 Task: Look for products in the category "Frozen Meals" from Ayo only.
Action: Mouse moved to (284, 108)
Screenshot: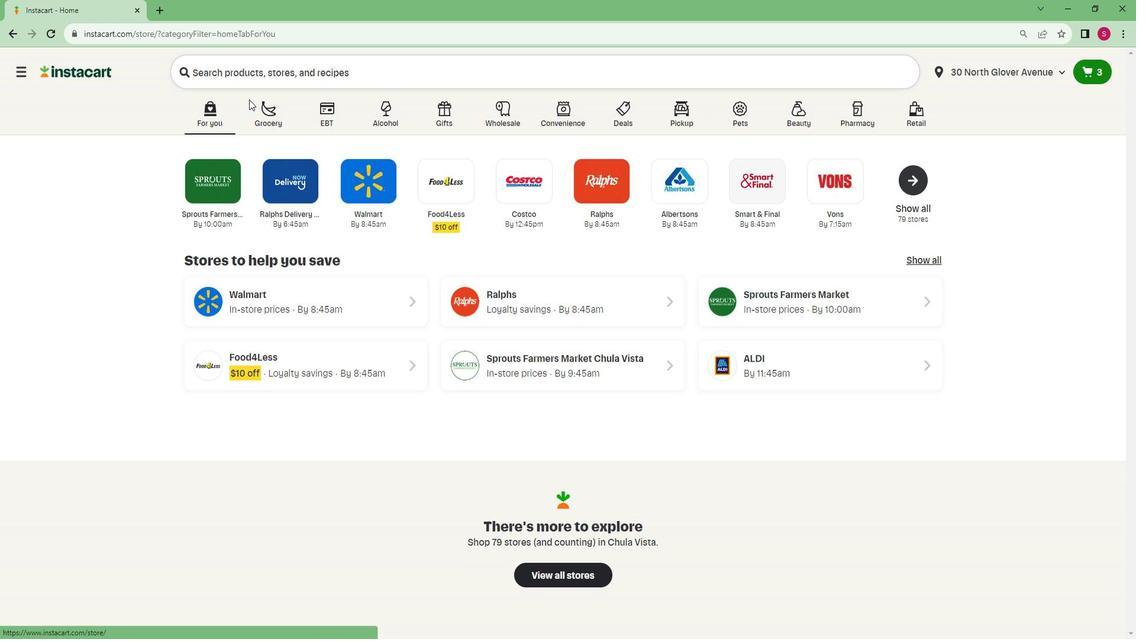 
Action: Mouse pressed left at (284, 108)
Screenshot: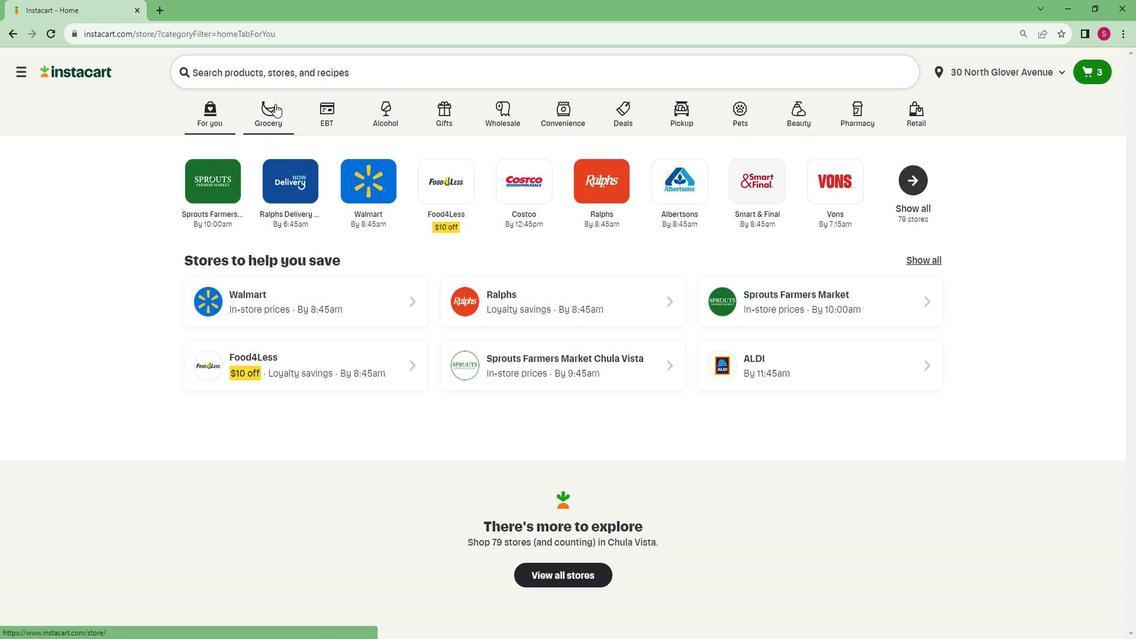 
Action: Mouse moved to (238, 326)
Screenshot: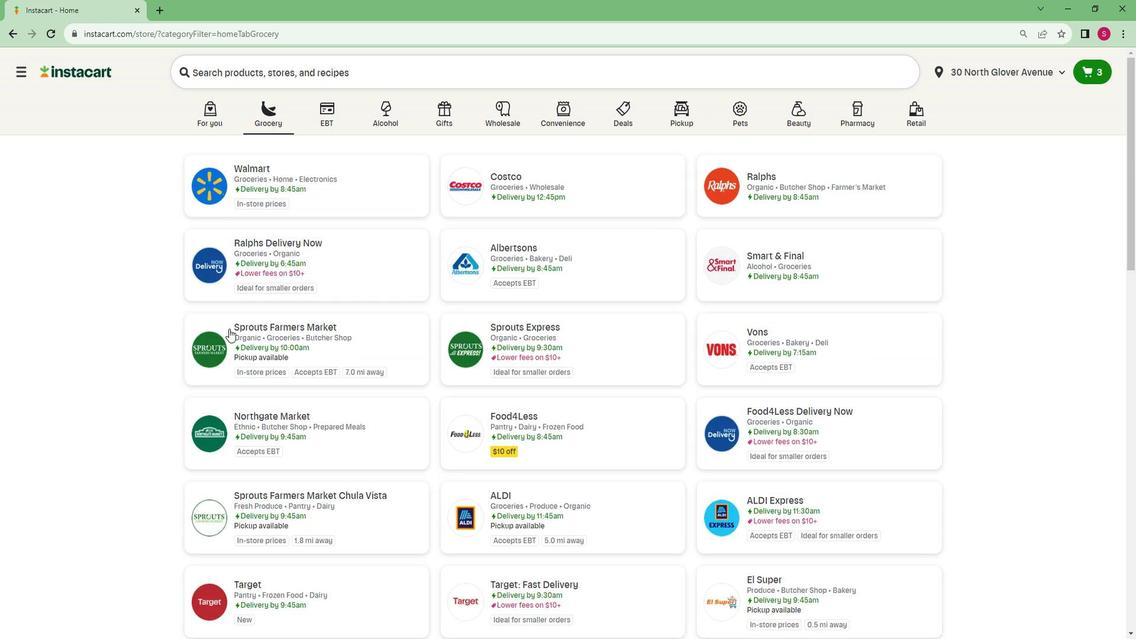 
Action: Mouse pressed left at (238, 326)
Screenshot: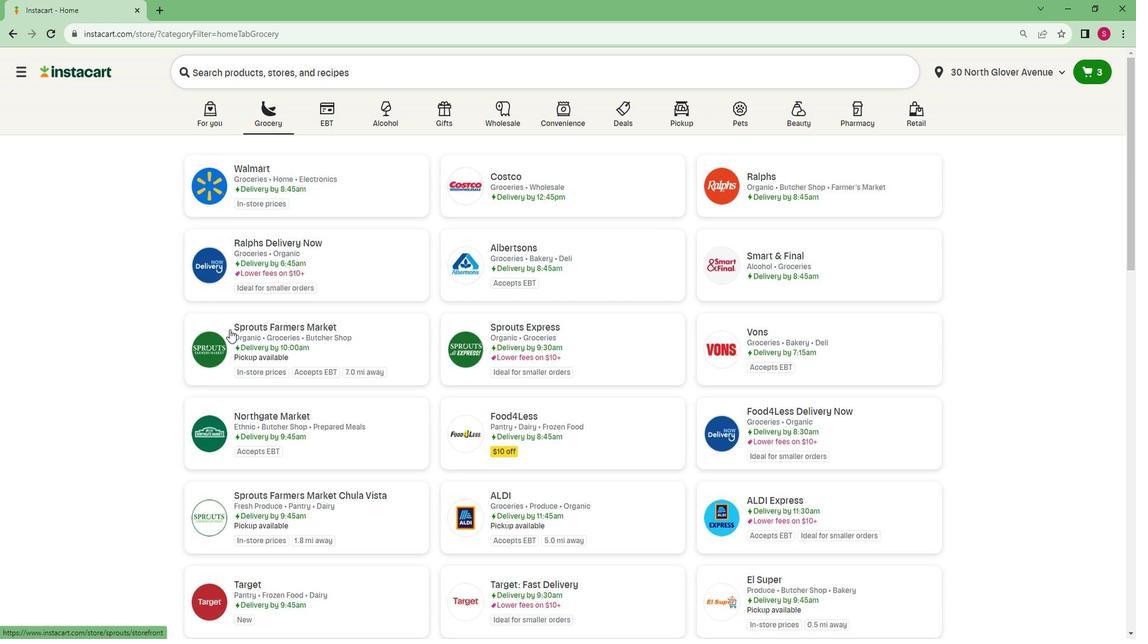 
Action: Mouse moved to (42, 468)
Screenshot: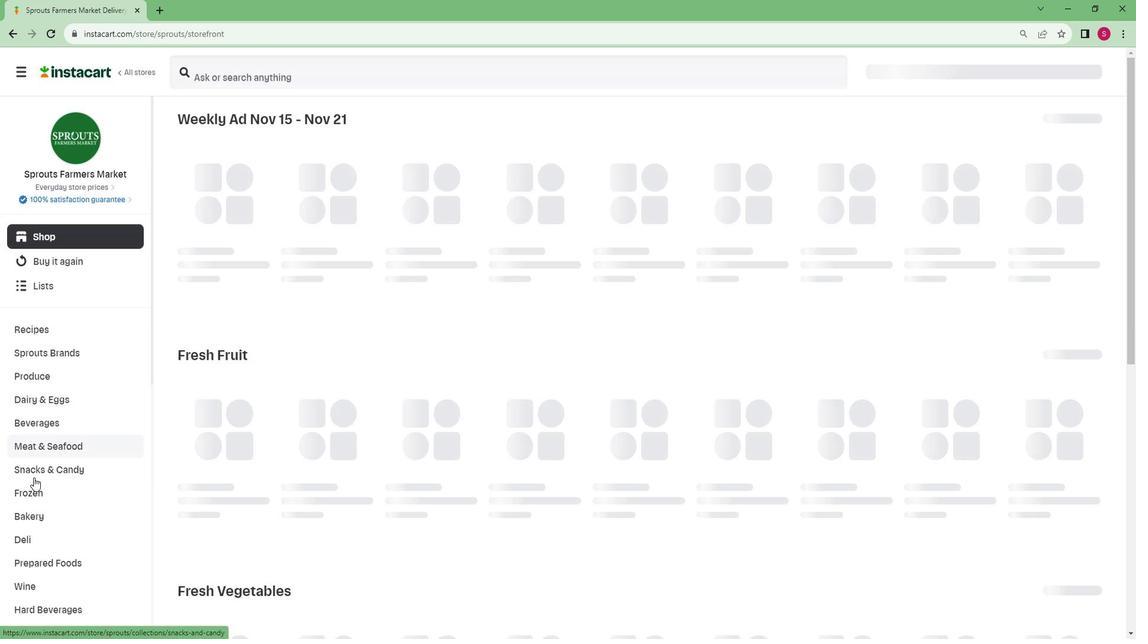 
Action: Mouse scrolled (42, 468) with delta (0, 0)
Screenshot: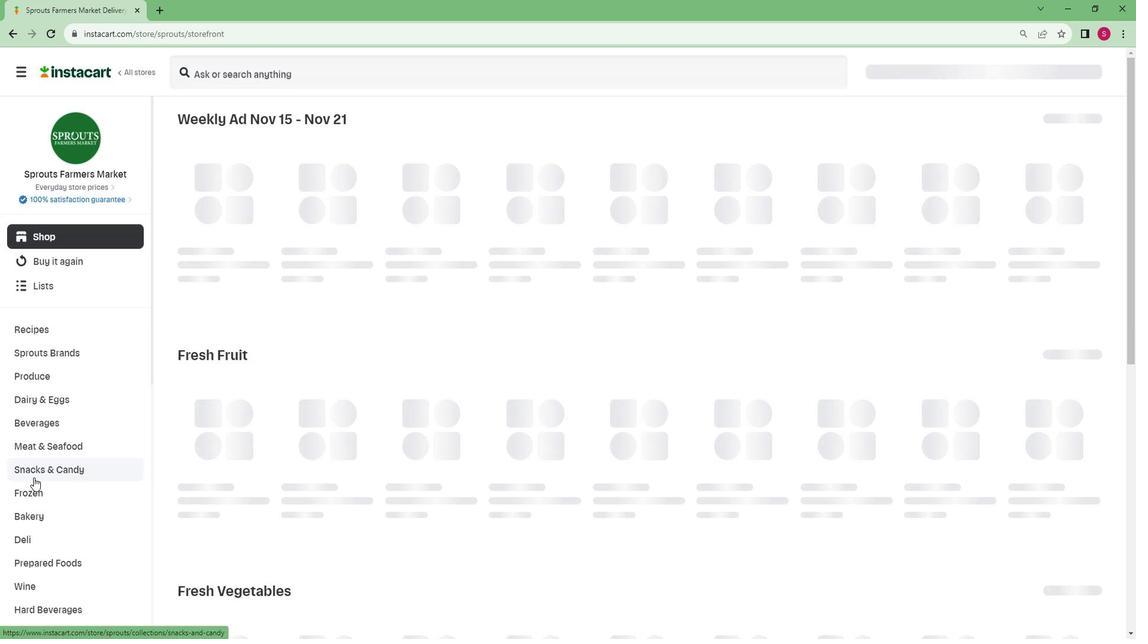 
Action: Mouse scrolled (42, 468) with delta (0, 0)
Screenshot: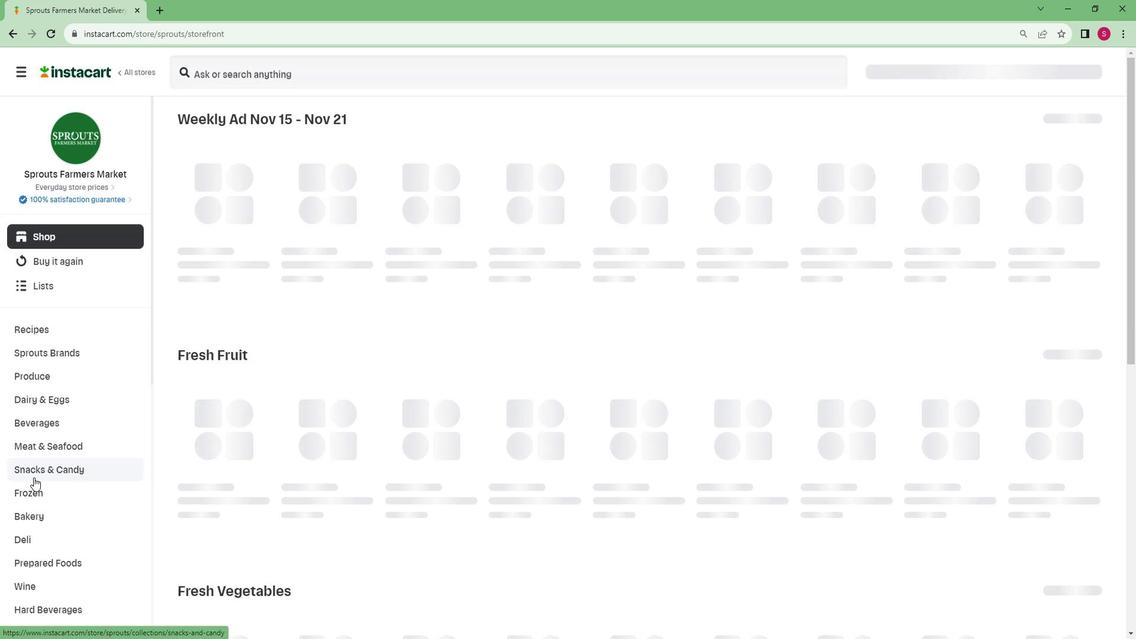 
Action: Mouse scrolled (42, 468) with delta (0, 0)
Screenshot: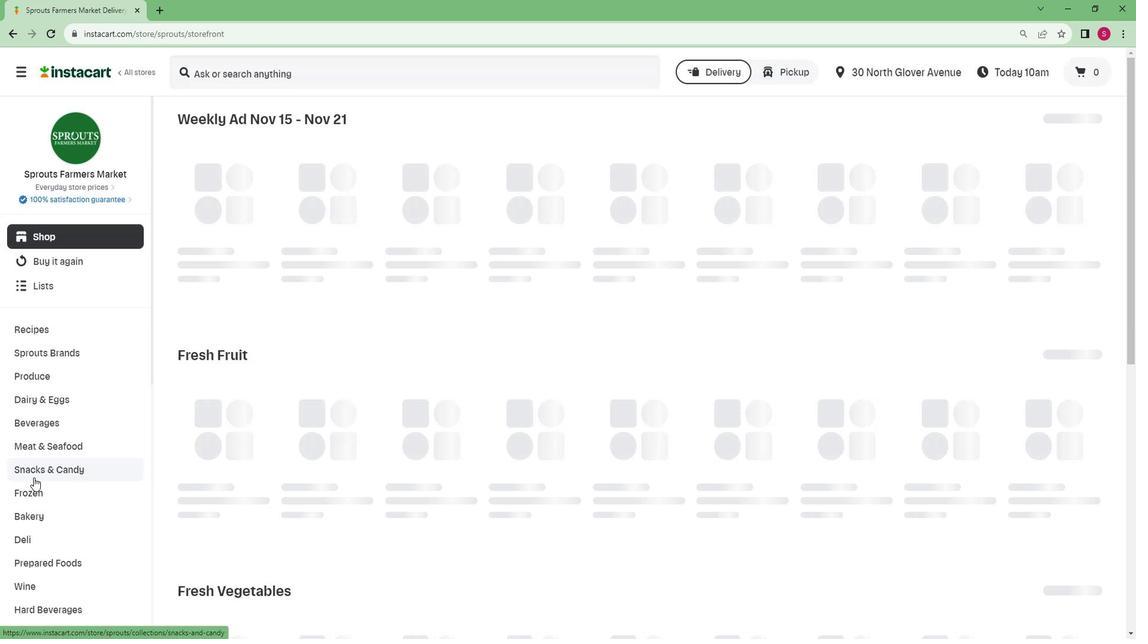 
Action: Mouse scrolled (42, 468) with delta (0, 0)
Screenshot: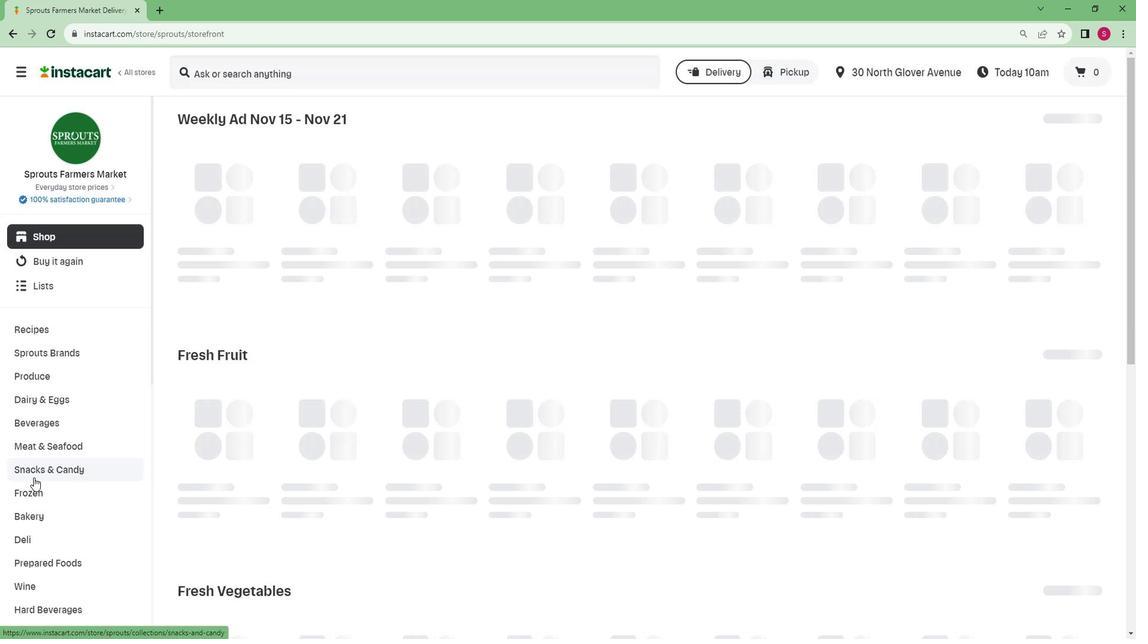 
Action: Mouse scrolled (42, 468) with delta (0, 0)
Screenshot: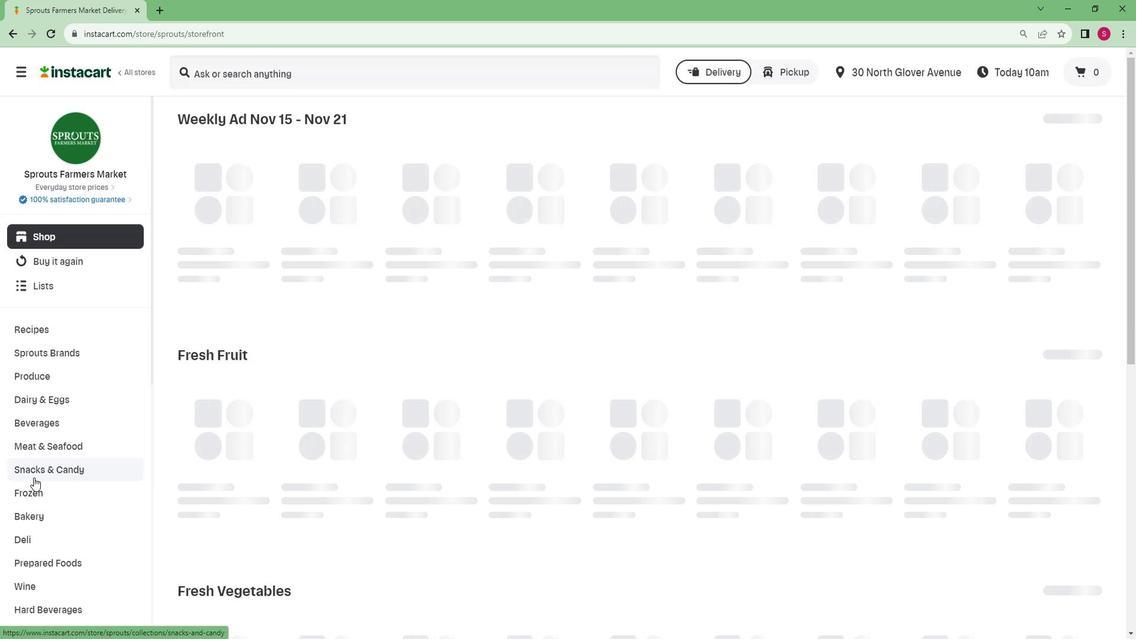 
Action: Mouse scrolled (42, 468) with delta (0, 0)
Screenshot: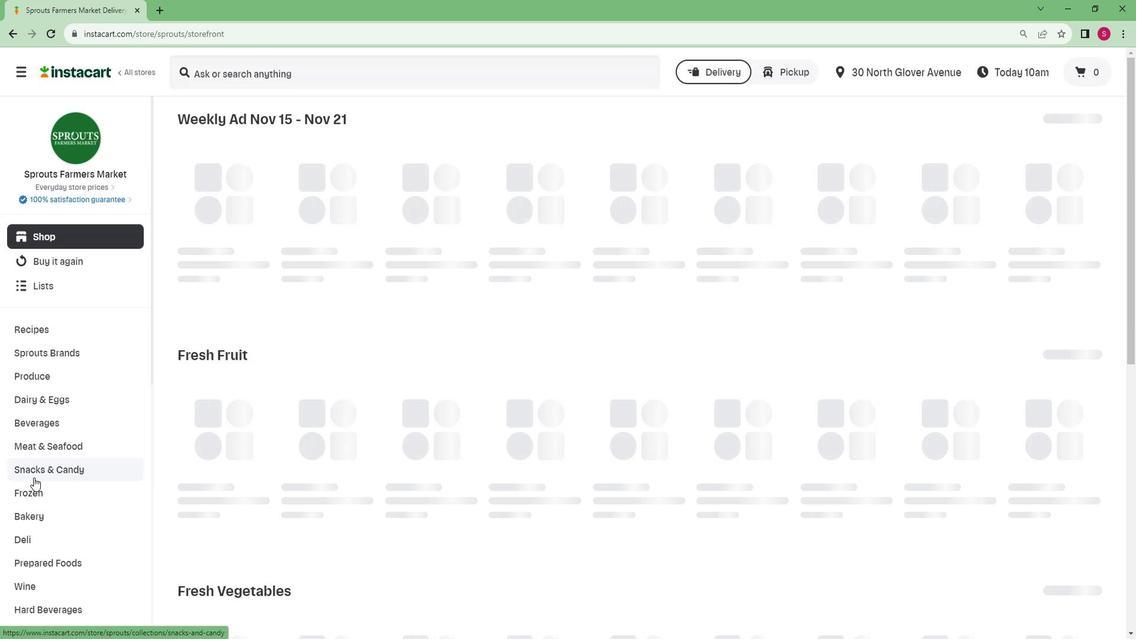 
Action: Mouse scrolled (42, 468) with delta (0, 0)
Screenshot: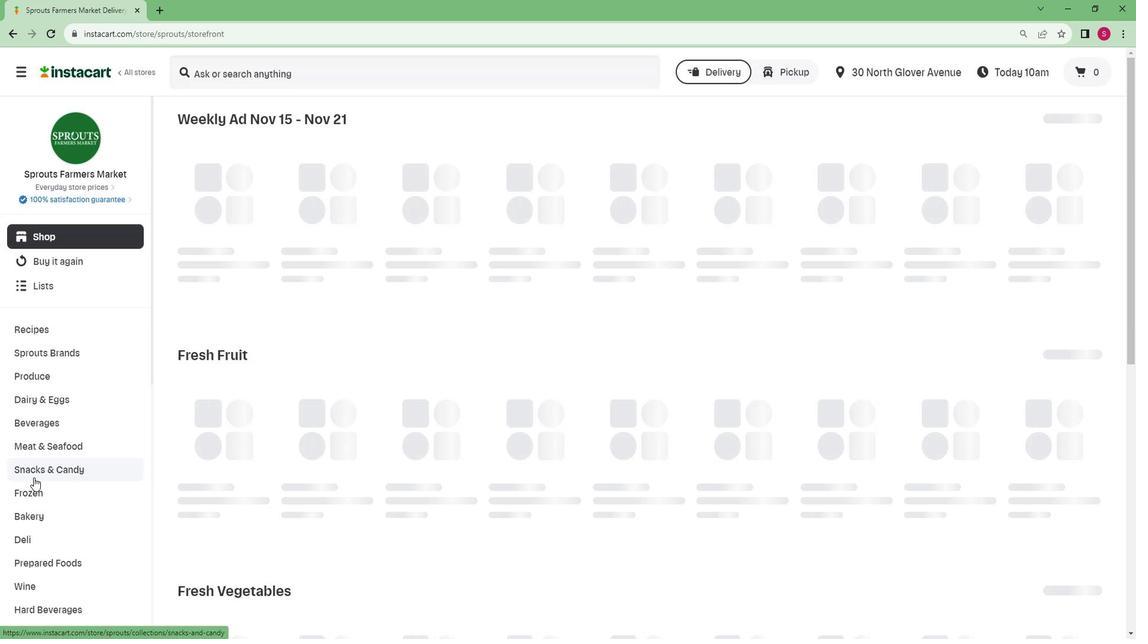 
Action: Mouse moved to (55, 596)
Screenshot: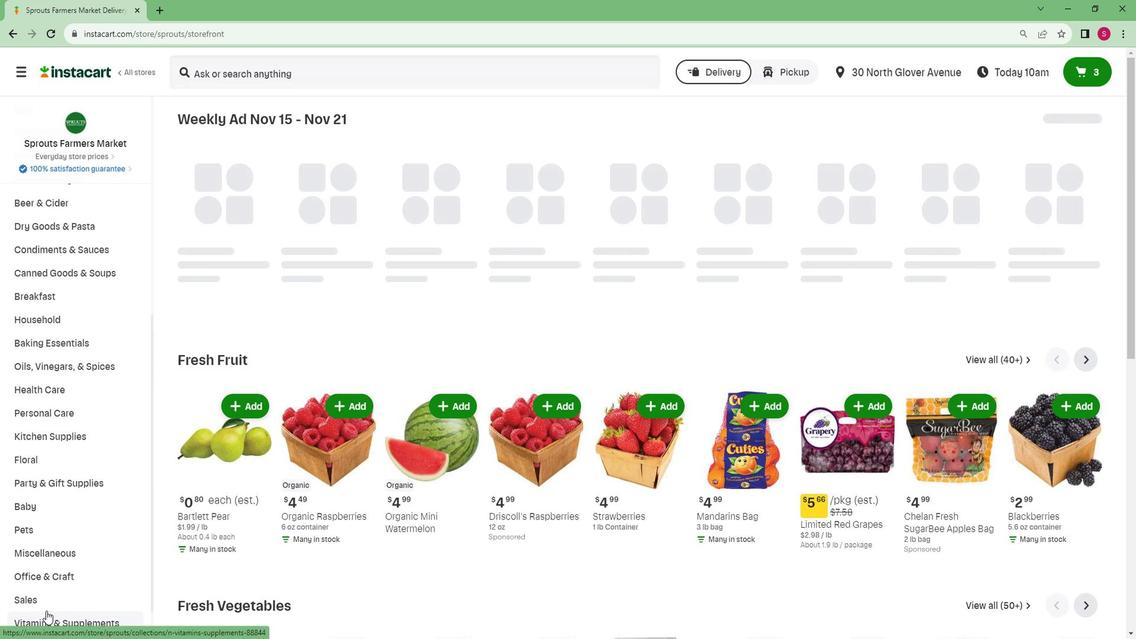 
Action: Mouse scrolled (55, 595) with delta (0, 0)
Screenshot: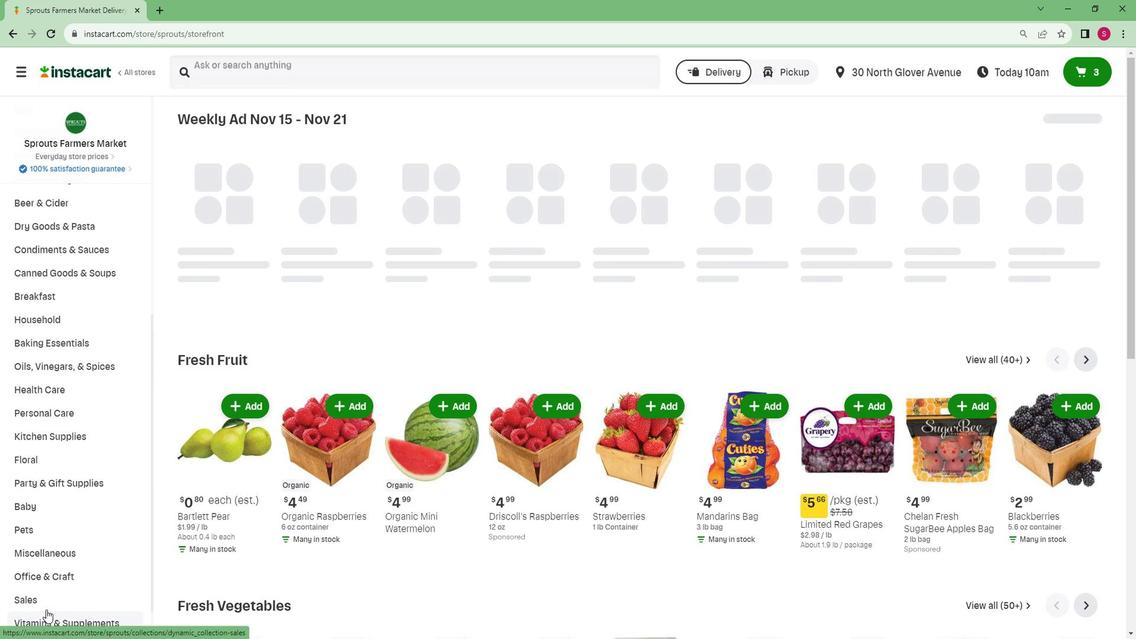 
Action: Mouse scrolled (55, 595) with delta (0, 0)
Screenshot: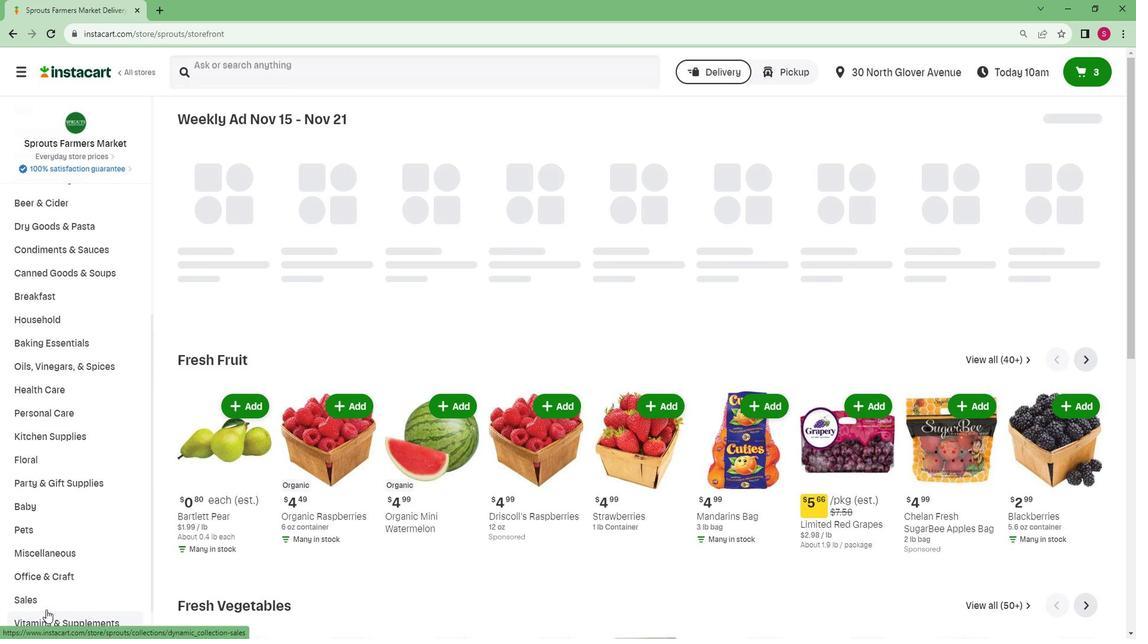 
Action: Mouse scrolled (55, 595) with delta (0, 0)
Screenshot: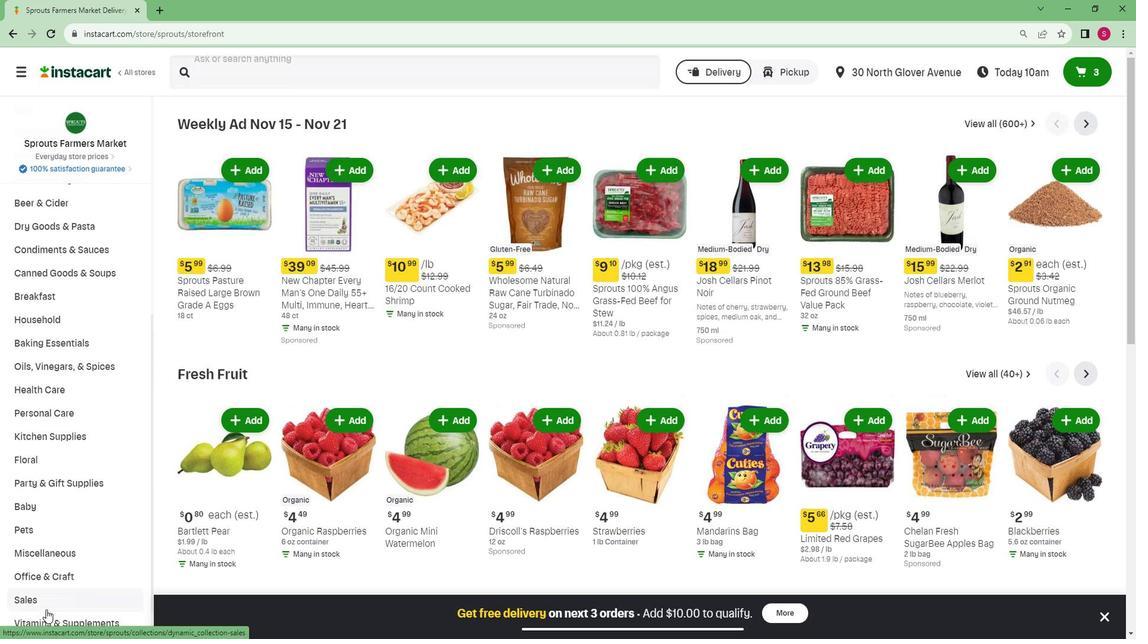 
Action: Mouse moved to (39, 608)
Screenshot: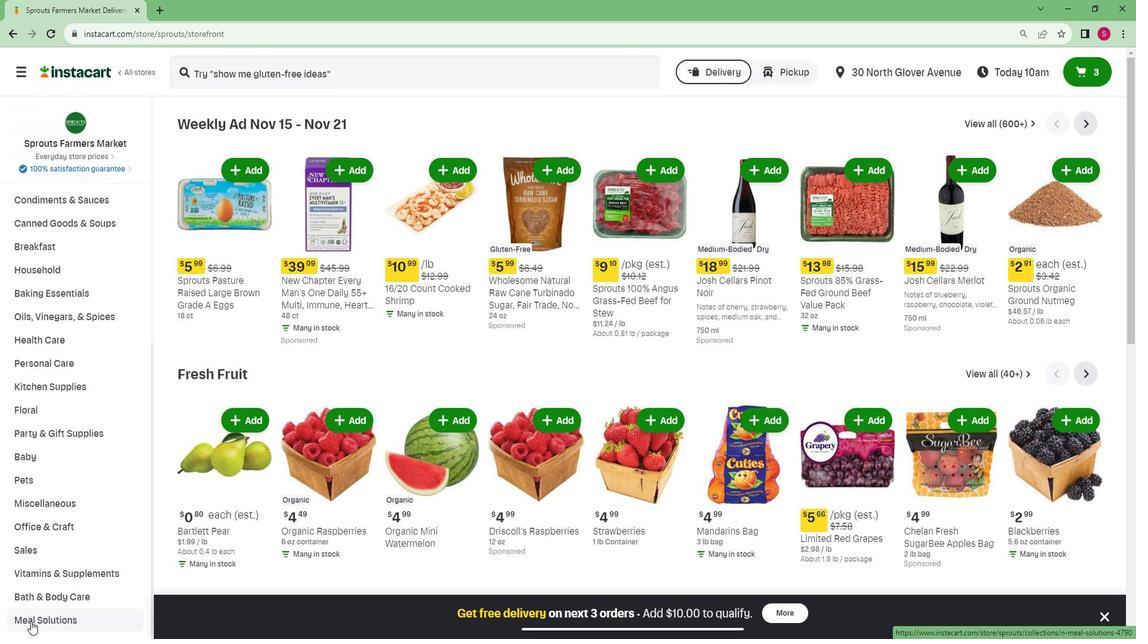 
Action: Mouse pressed left at (39, 608)
Screenshot: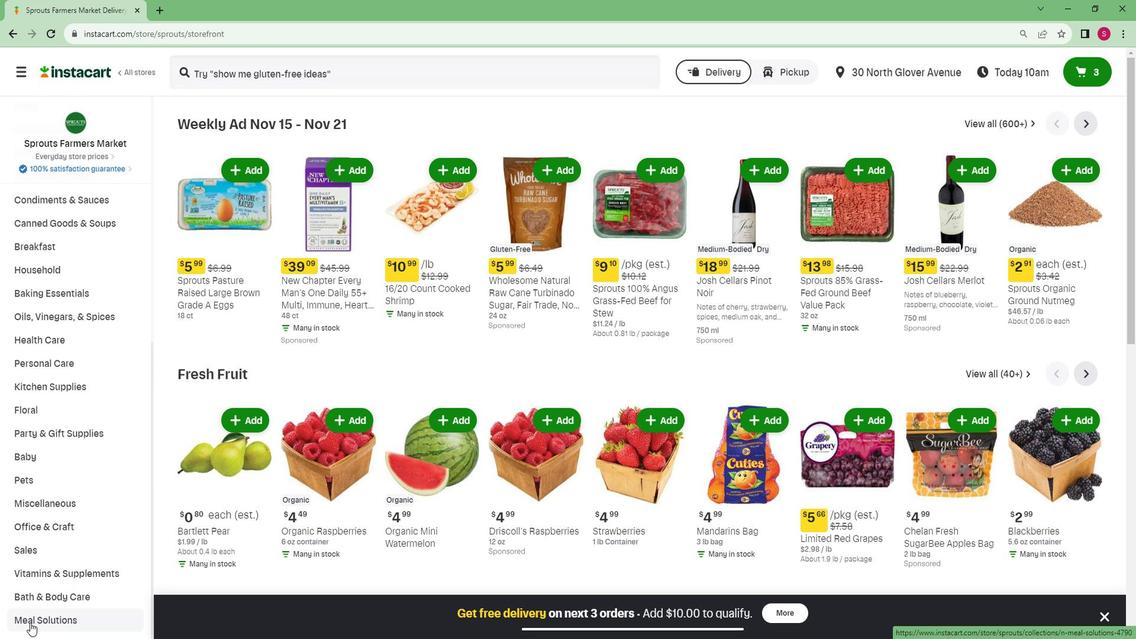 
Action: Mouse moved to (37, 578)
Screenshot: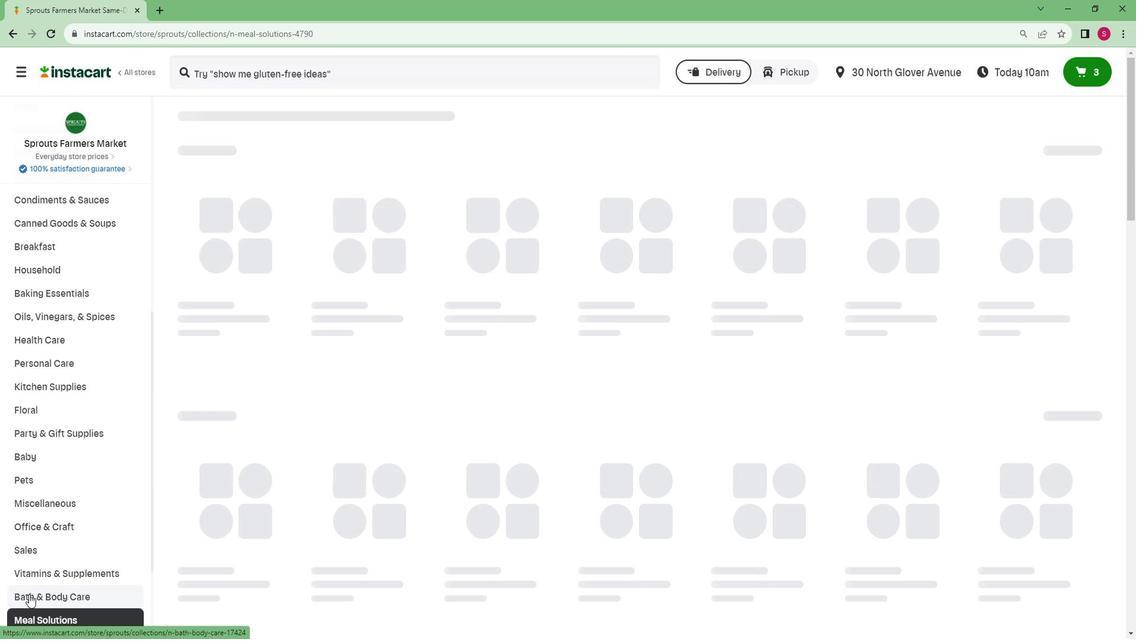 
Action: Mouse scrolled (37, 577) with delta (0, 0)
Screenshot: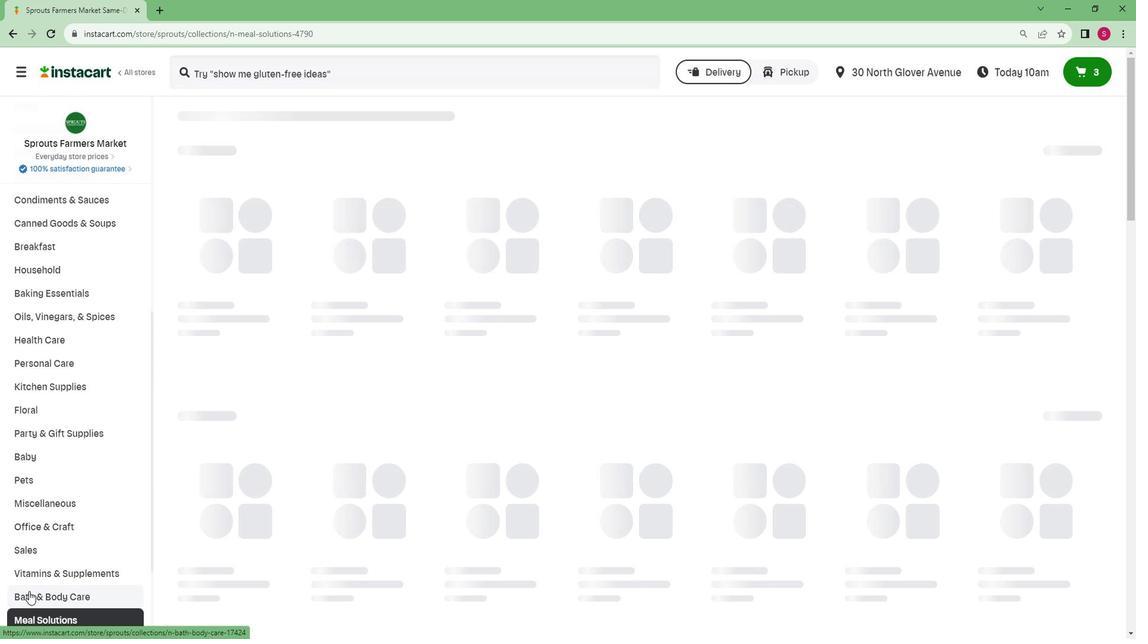 
Action: Mouse scrolled (37, 577) with delta (0, 0)
Screenshot: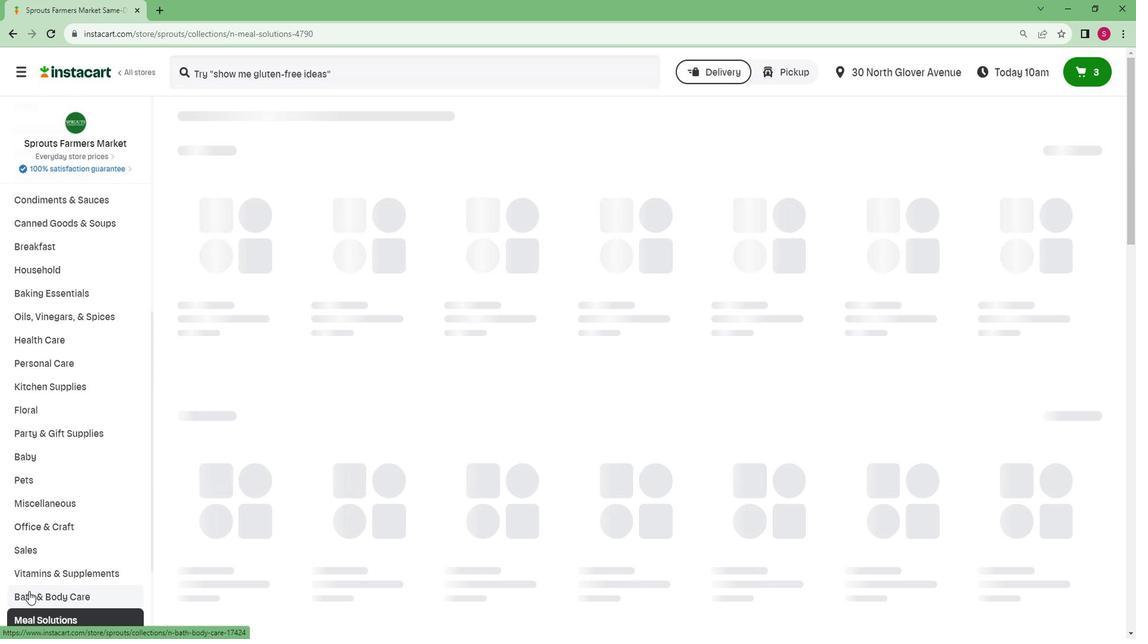 
Action: Mouse scrolled (37, 577) with delta (0, 0)
Screenshot: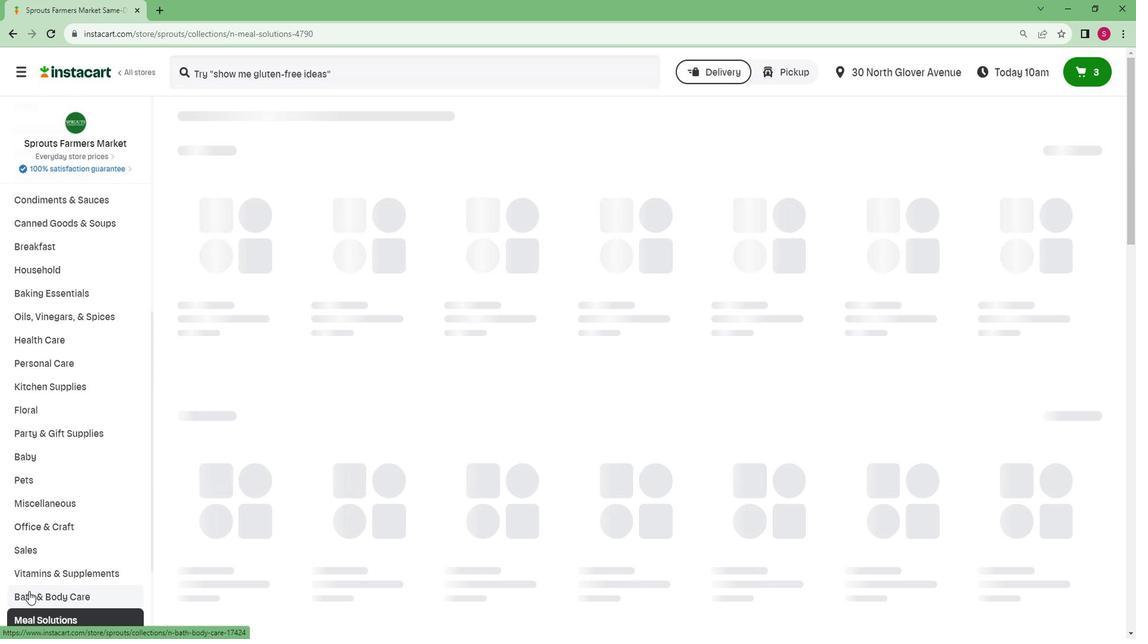 
Action: Mouse scrolled (37, 577) with delta (0, 0)
Screenshot: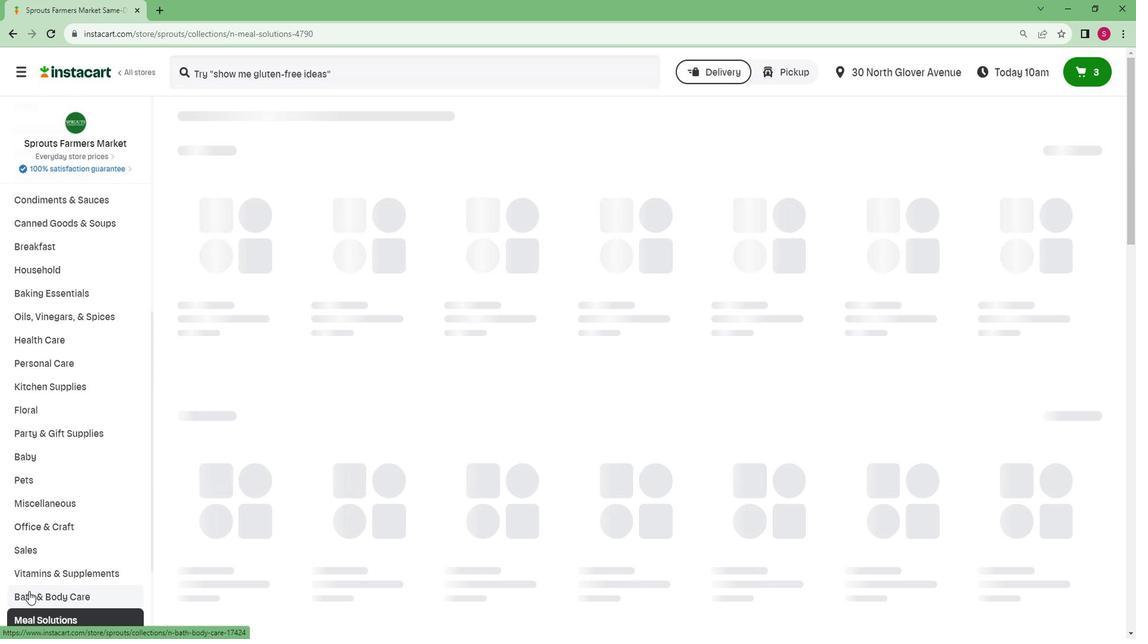 
Action: Mouse scrolled (37, 577) with delta (0, 0)
Screenshot: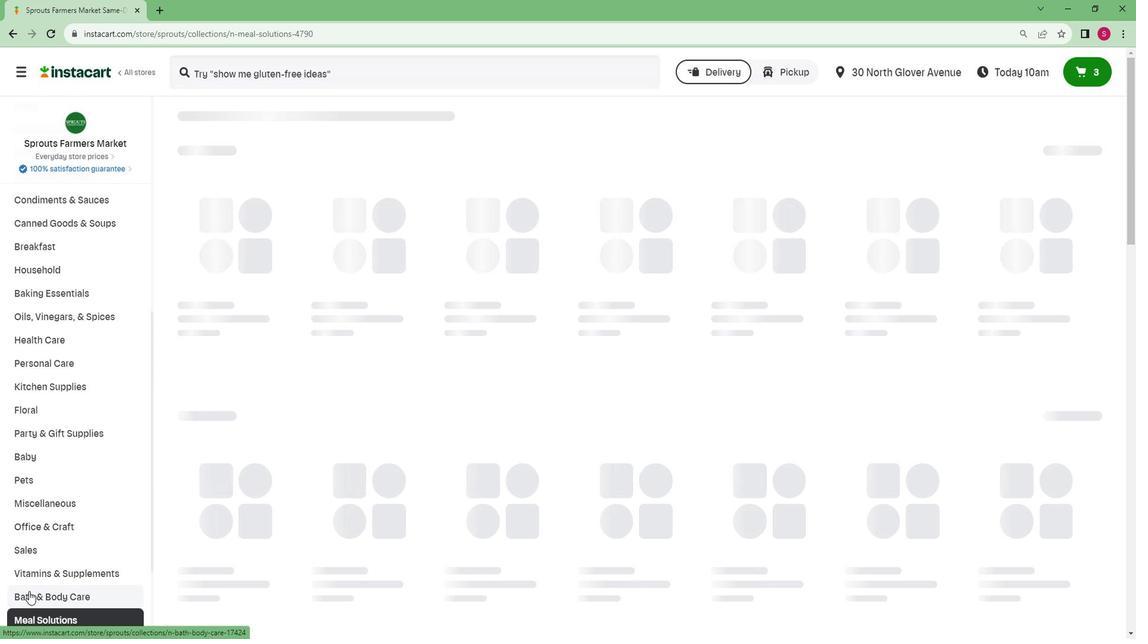 
Action: Mouse moved to (40, 599)
Screenshot: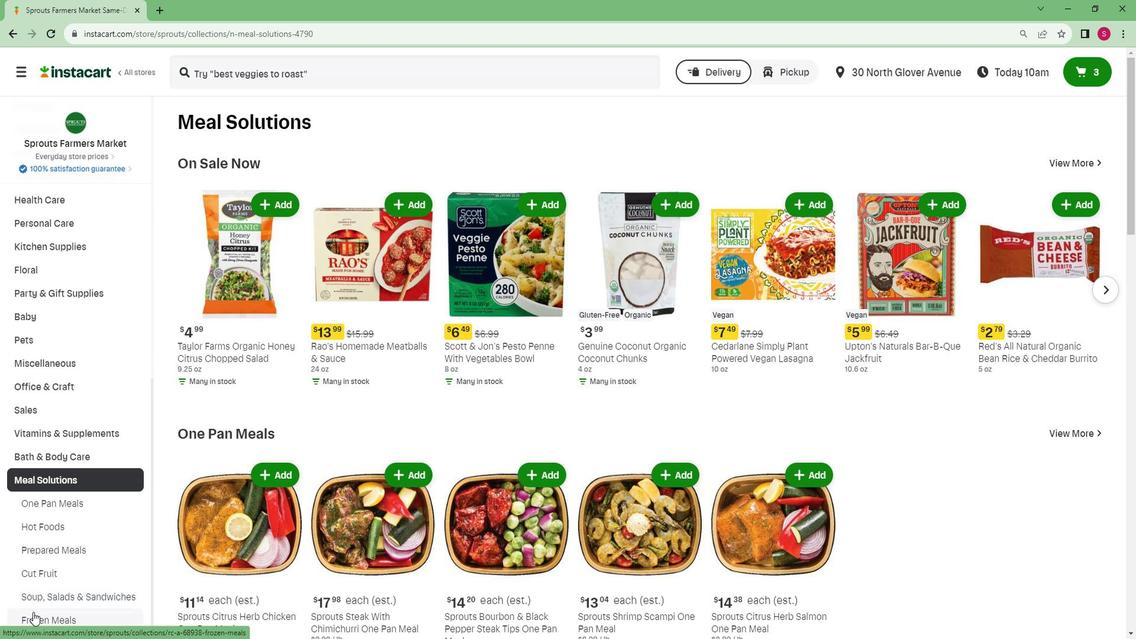
Action: Mouse pressed left at (40, 599)
Screenshot: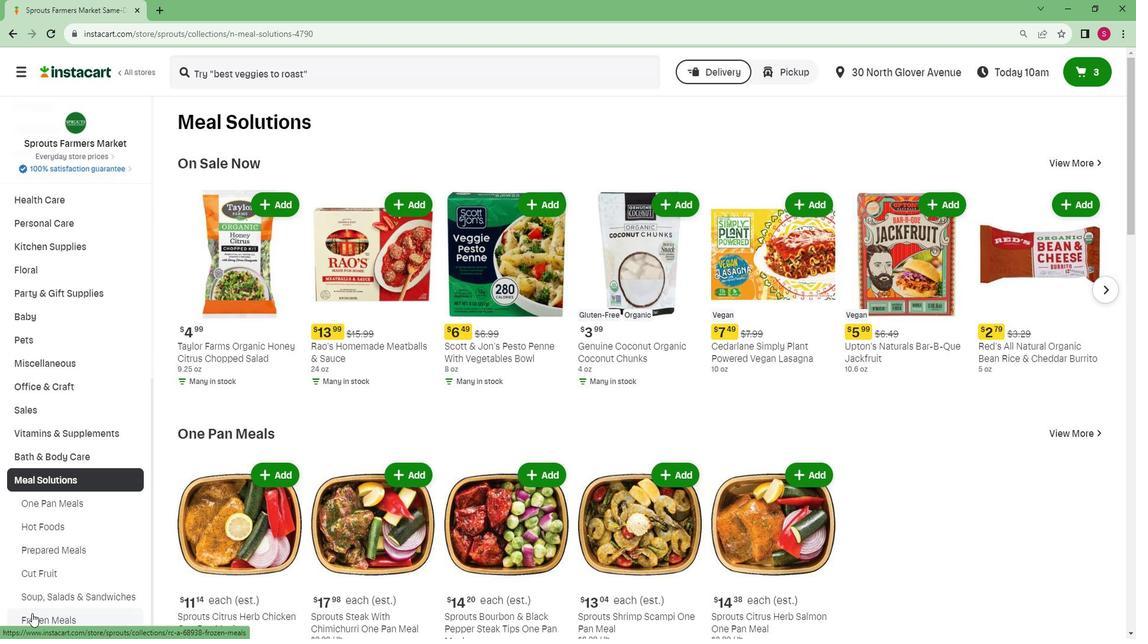 
Action: Mouse moved to (403, 166)
Screenshot: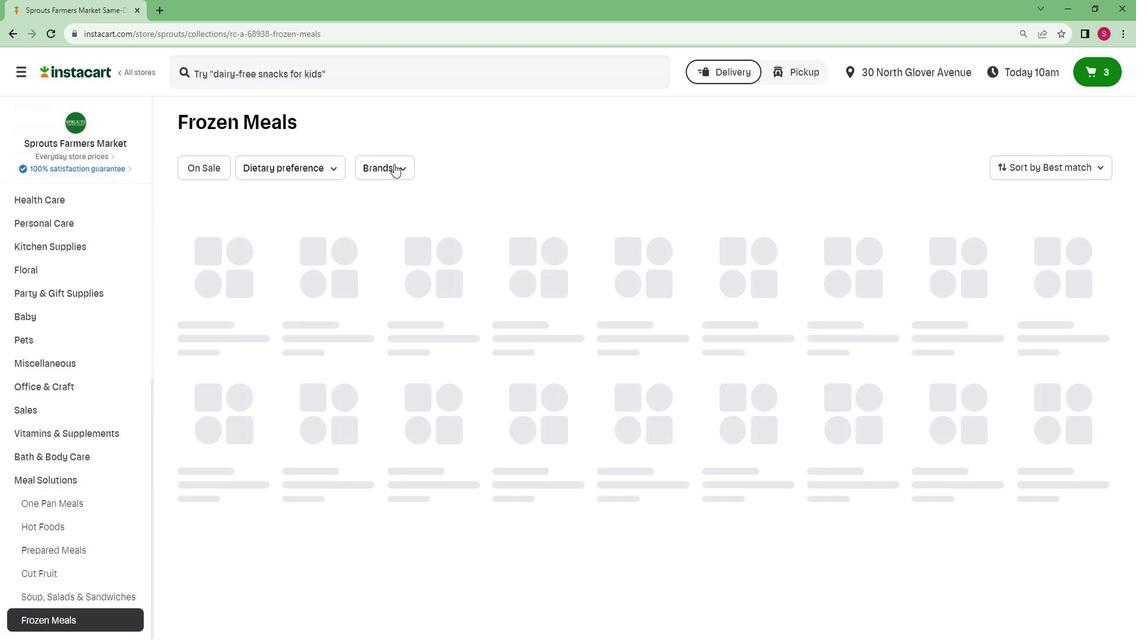 
Action: Mouse pressed left at (403, 166)
Screenshot: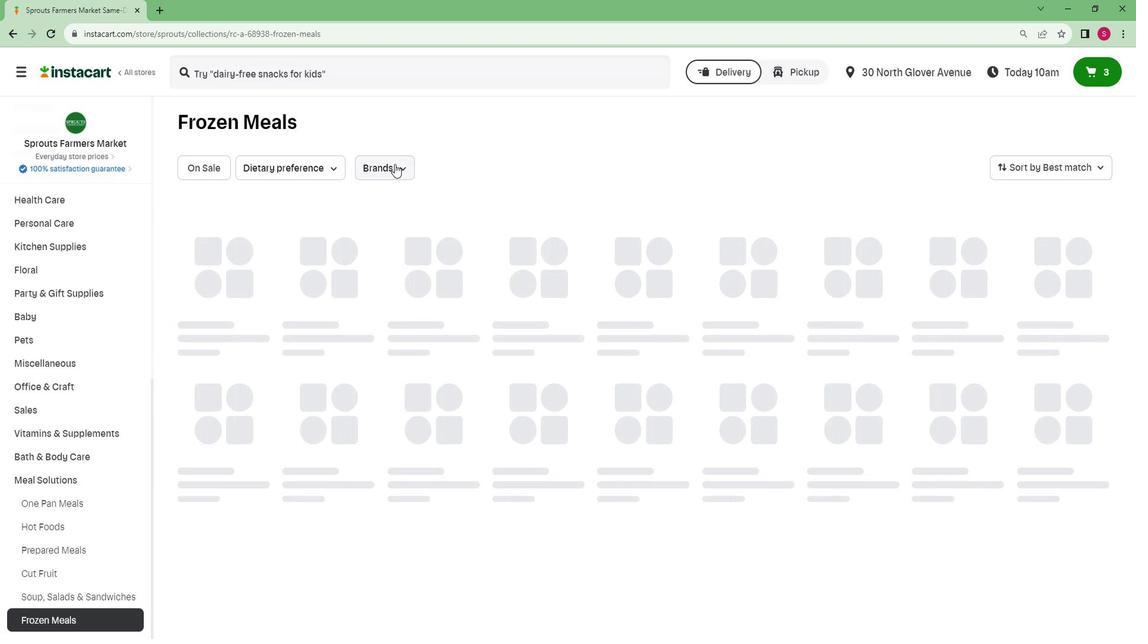 
Action: Mouse moved to (416, 256)
Screenshot: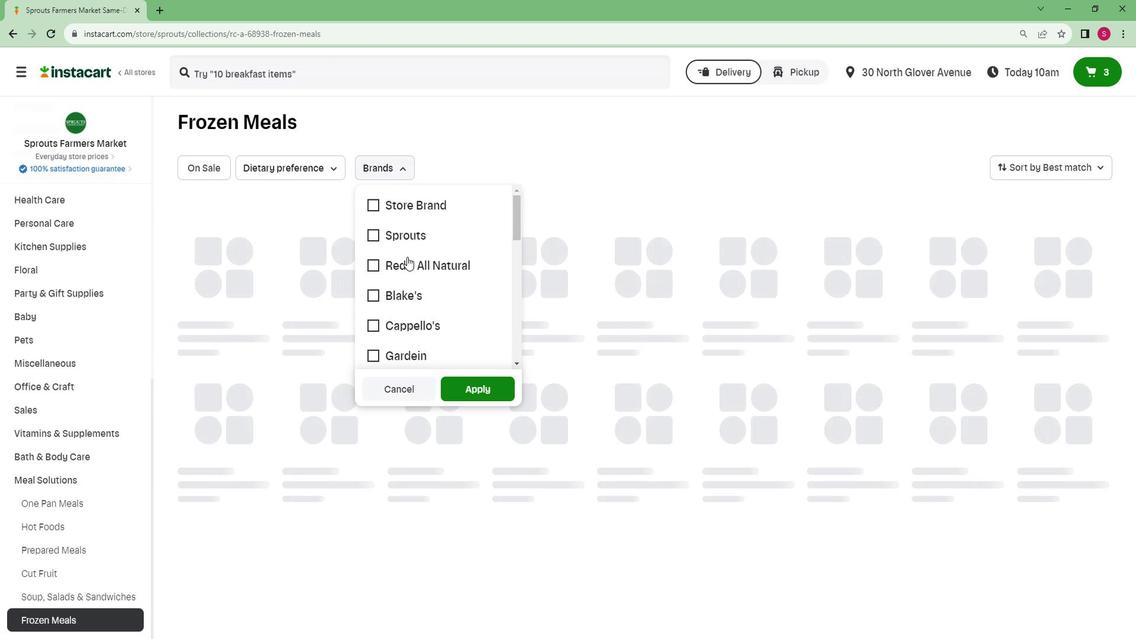 
Action: Mouse scrolled (416, 255) with delta (0, 0)
Screenshot: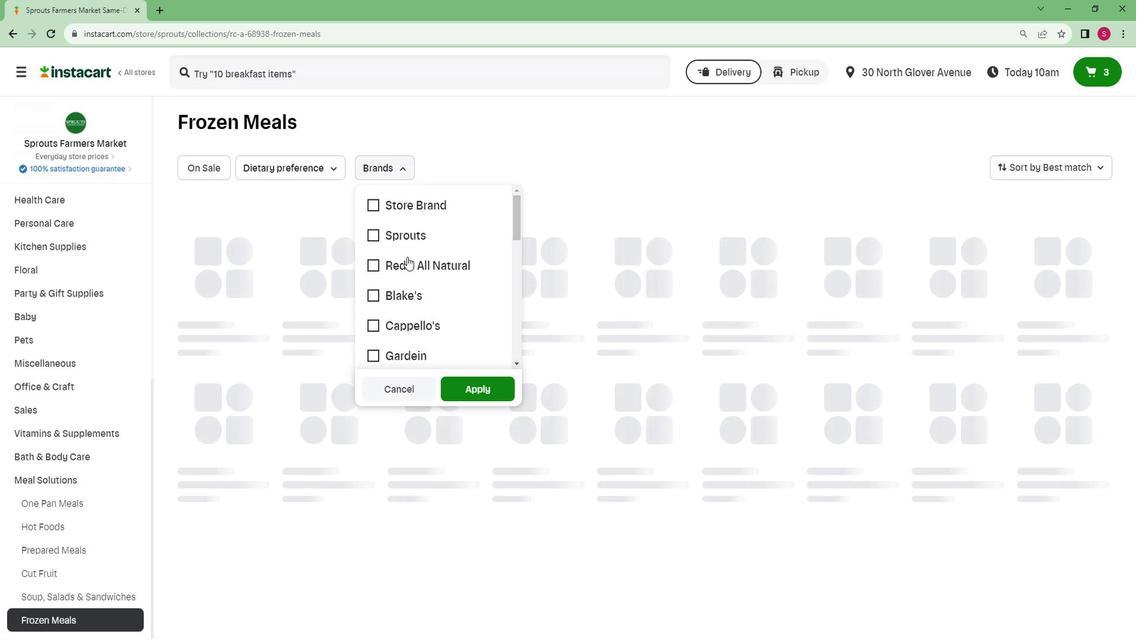 
Action: Mouse scrolled (416, 255) with delta (0, 0)
Screenshot: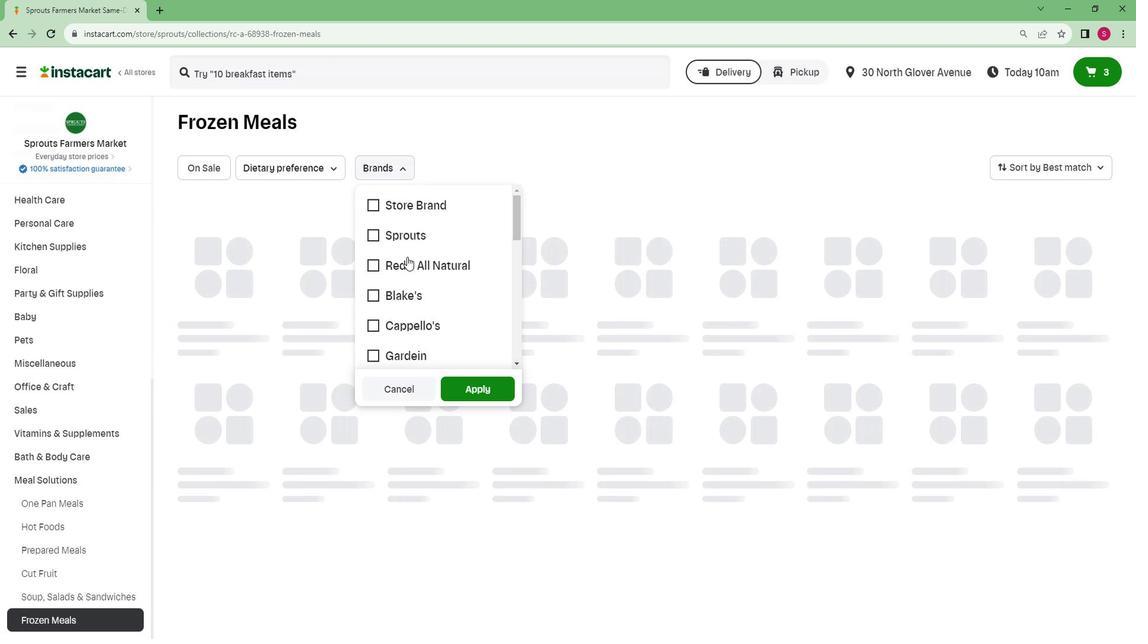 
Action: Mouse scrolled (416, 255) with delta (0, 0)
Screenshot: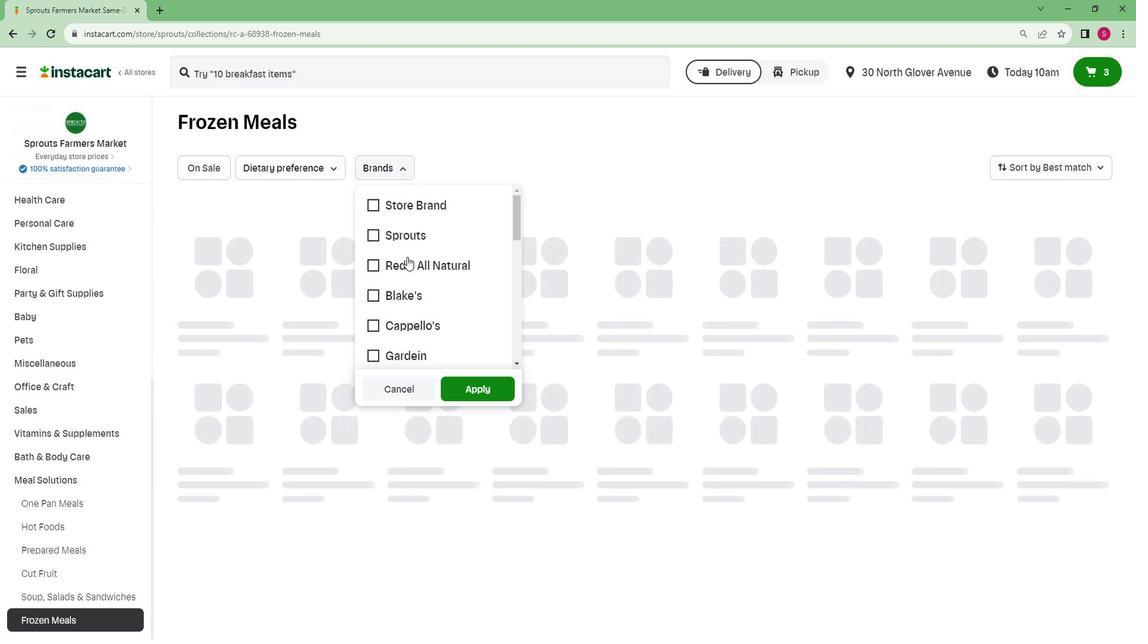 
Action: Mouse scrolled (416, 255) with delta (0, 0)
Screenshot: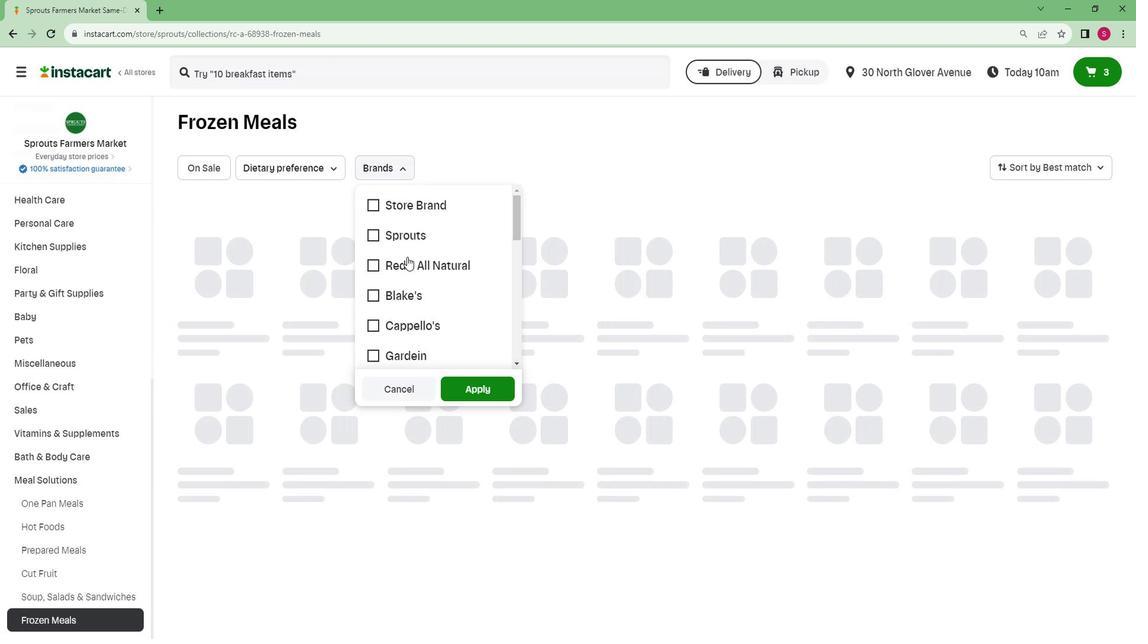 
Action: Mouse scrolled (416, 255) with delta (0, 0)
Screenshot: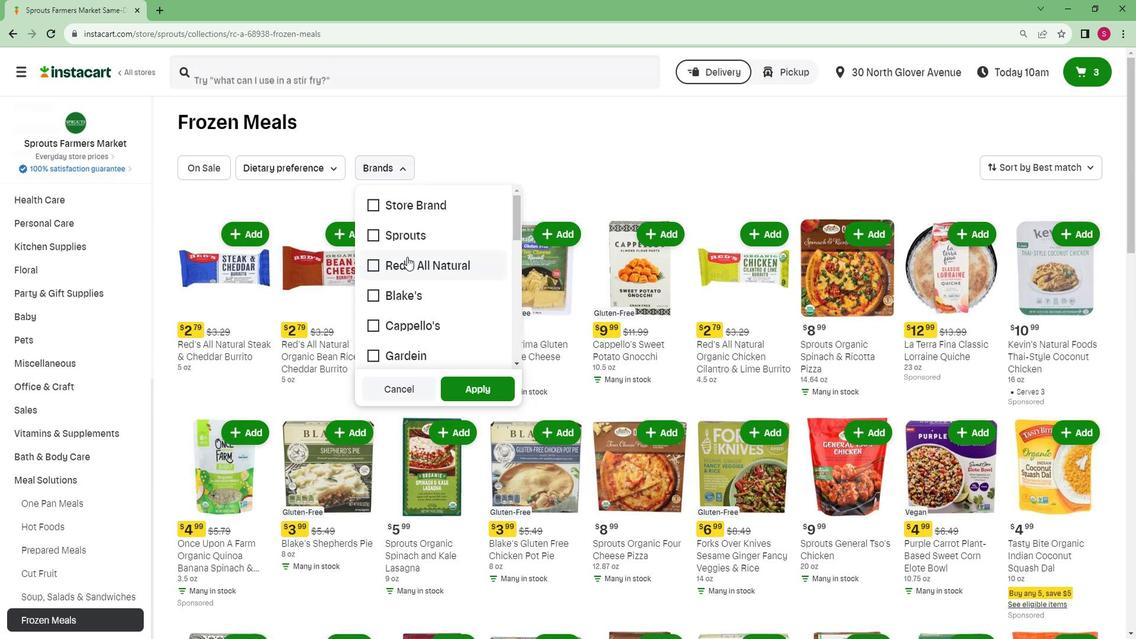 
Action: Mouse scrolled (416, 255) with delta (0, 0)
Screenshot: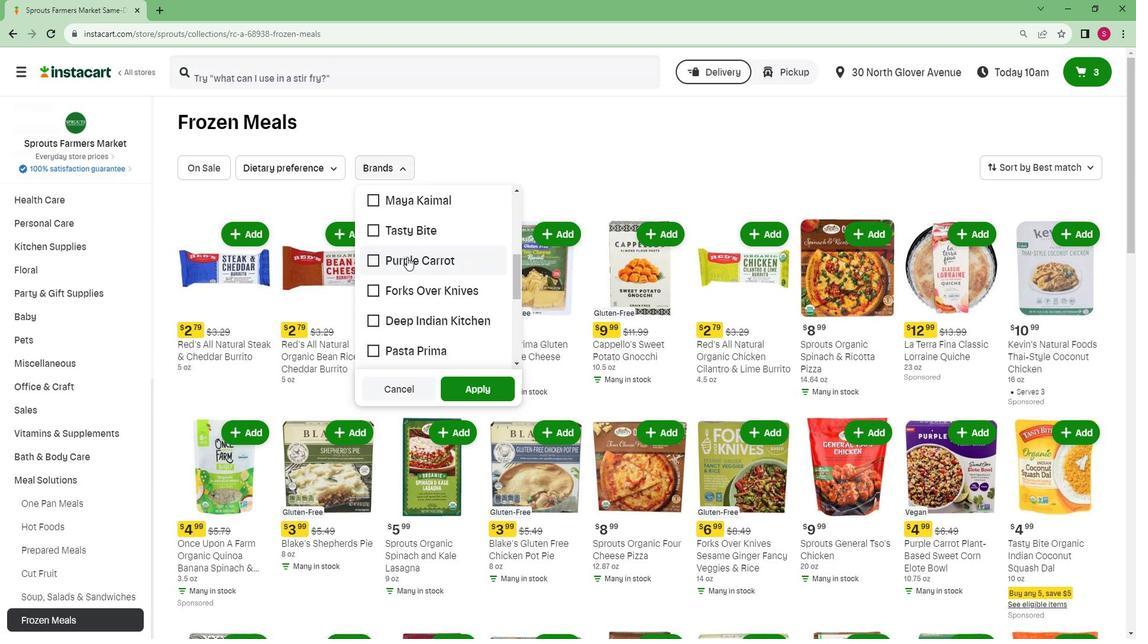 
Action: Mouse scrolled (416, 255) with delta (0, 0)
Screenshot: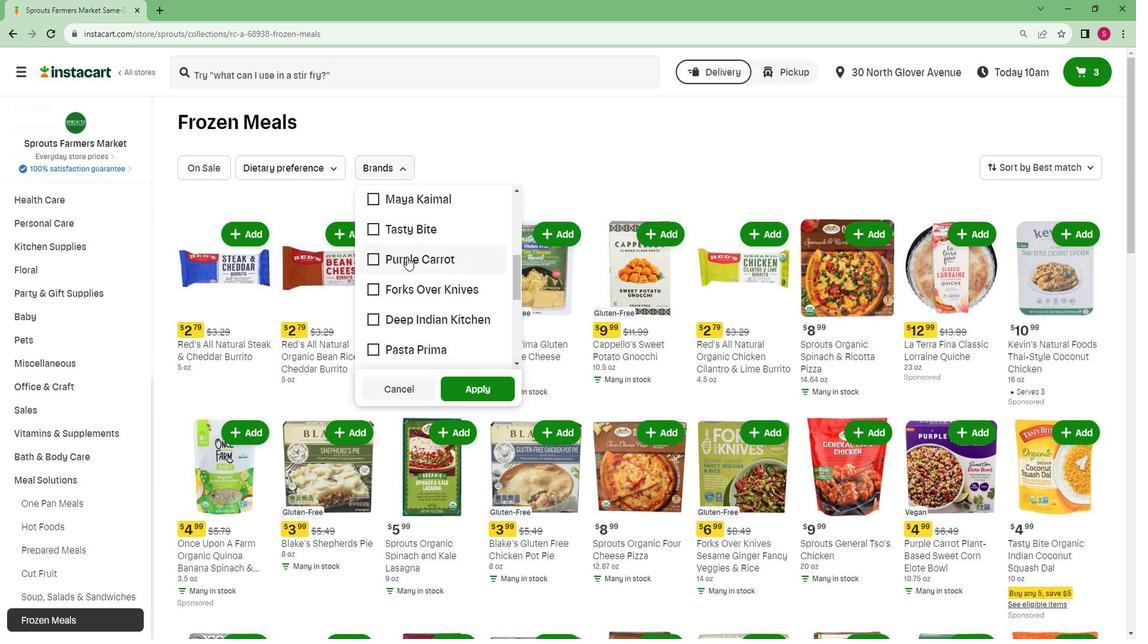 
Action: Mouse scrolled (416, 255) with delta (0, 0)
Screenshot: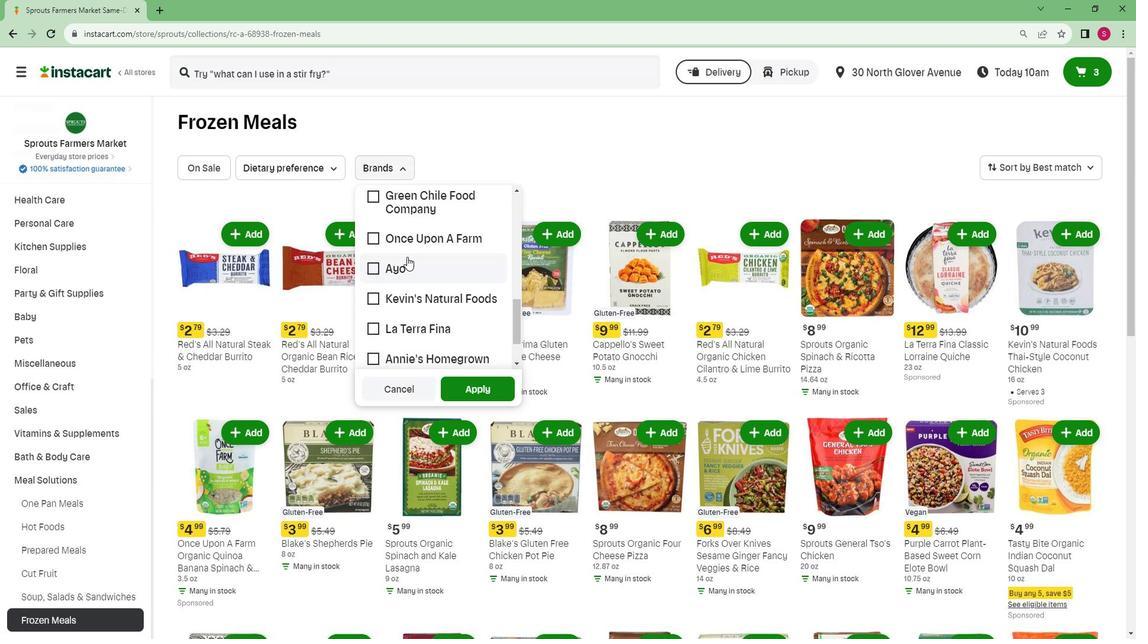 
Action: Mouse scrolled (416, 255) with delta (0, 0)
Screenshot: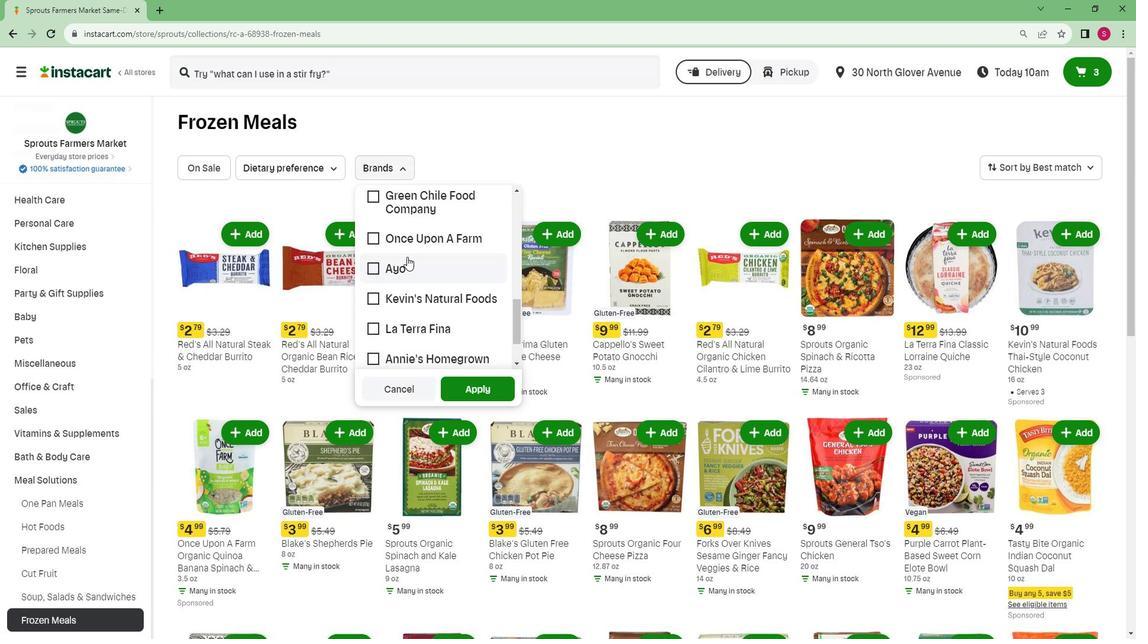 
Action: Mouse moved to (438, 213)
Screenshot: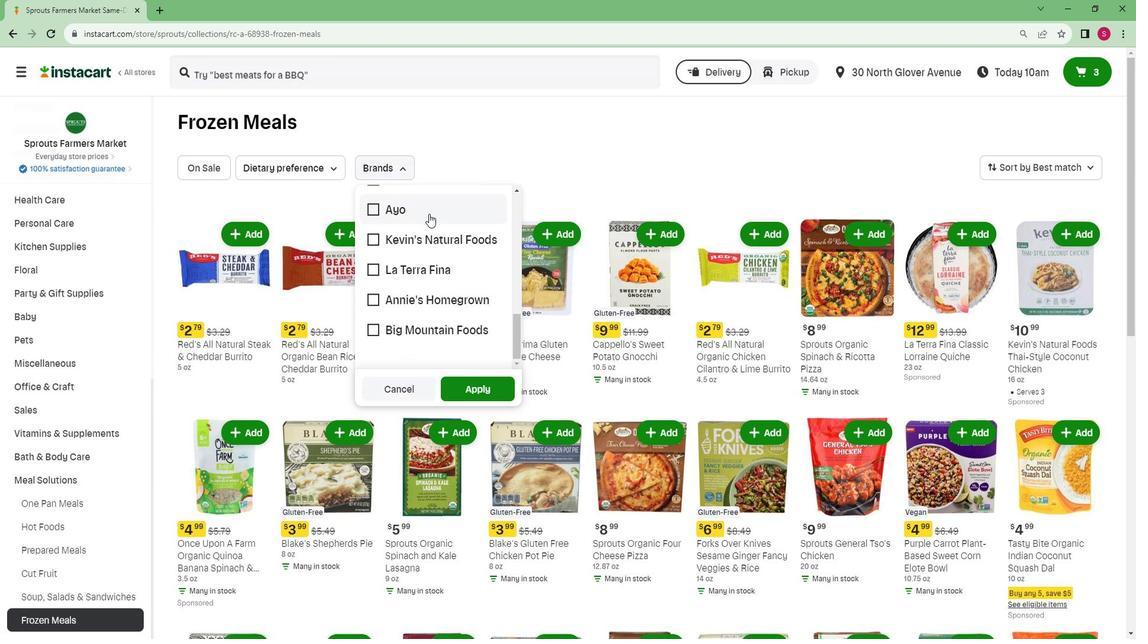 
Action: Mouse pressed left at (438, 213)
Screenshot: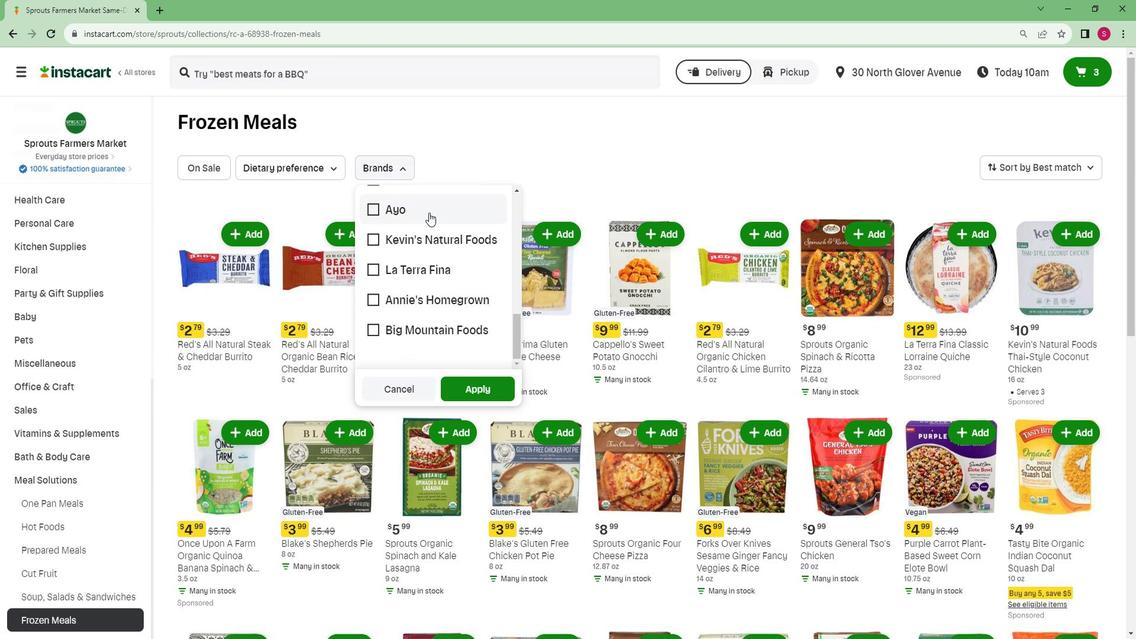 
Action: Mouse moved to (471, 379)
Screenshot: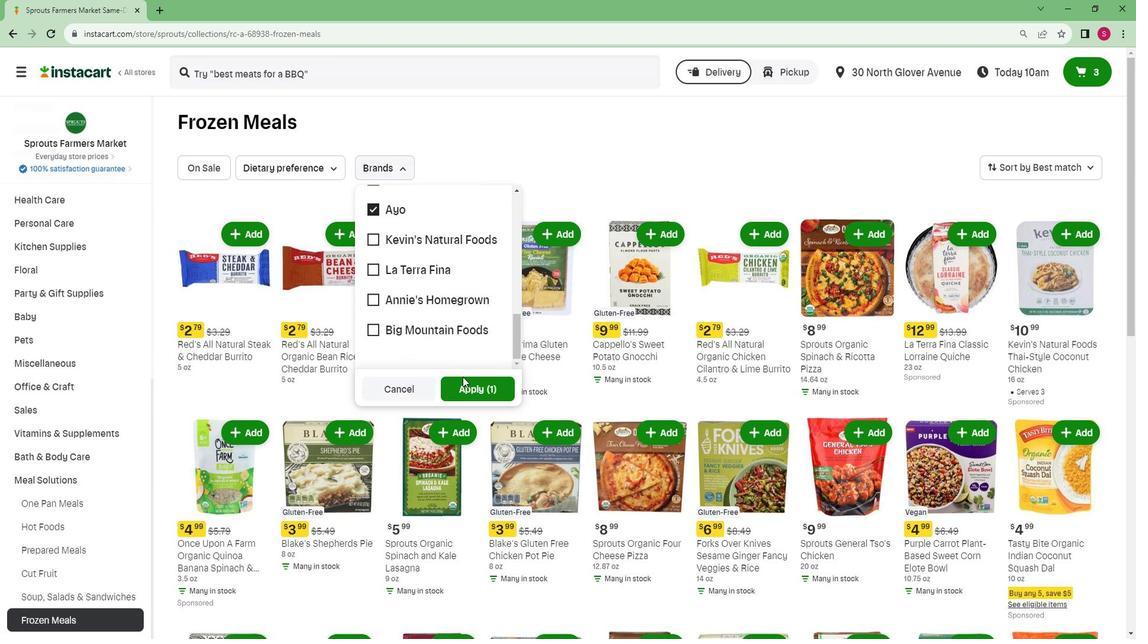 
Action: Mouse pressed left at (471, 379)
Screenshot: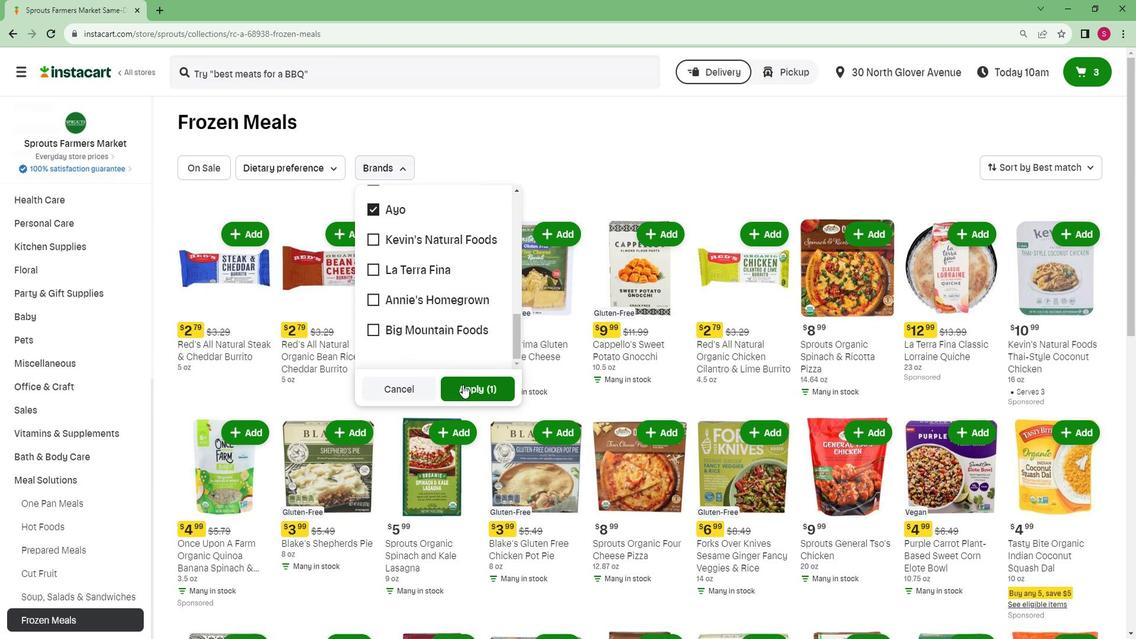 
